Task: Create in the project AgileFrame in Backlog an issue 'Create a new online platform for online graphic design courses with advanced design tools and project collaboration features', assign it to team member softage.1@softage.net and change the status to IN PROGRESS. Create in the project AgileFrame in Backlog an issue 'Implement a new cloud-based payroll management system for a company with advanced payroll processing and tax calculation features', assign it to team member softage.2@softage.net and change the status to IN PROGRESS
Action: Mouse moved to (203, 64)
Screenshot: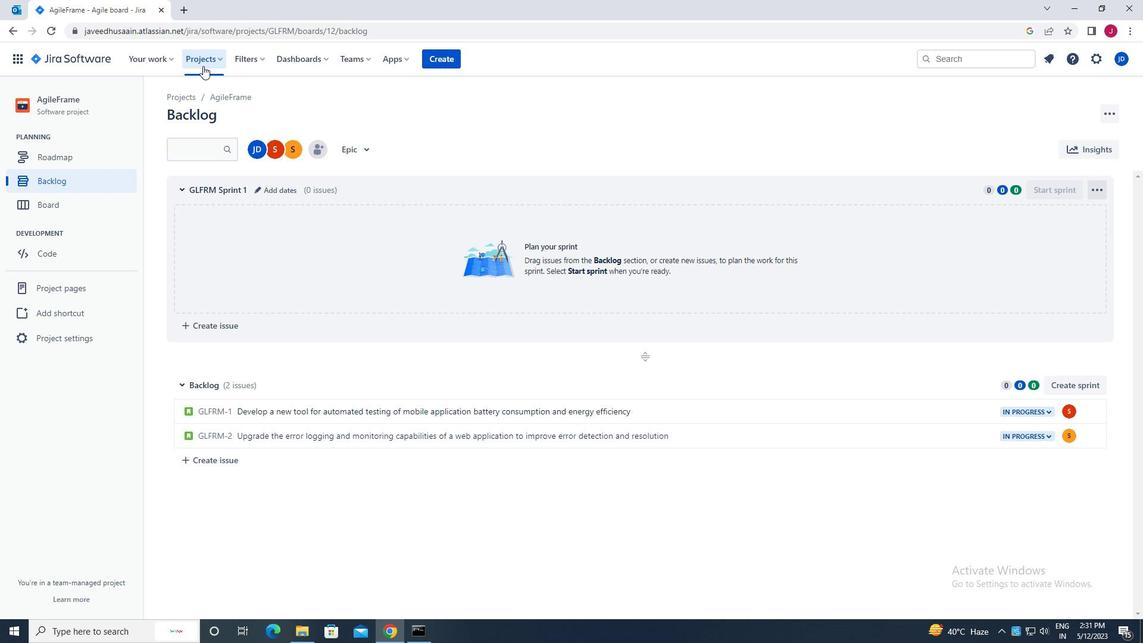
Action: Mouse pressed left at (203, 64)
Screenshot: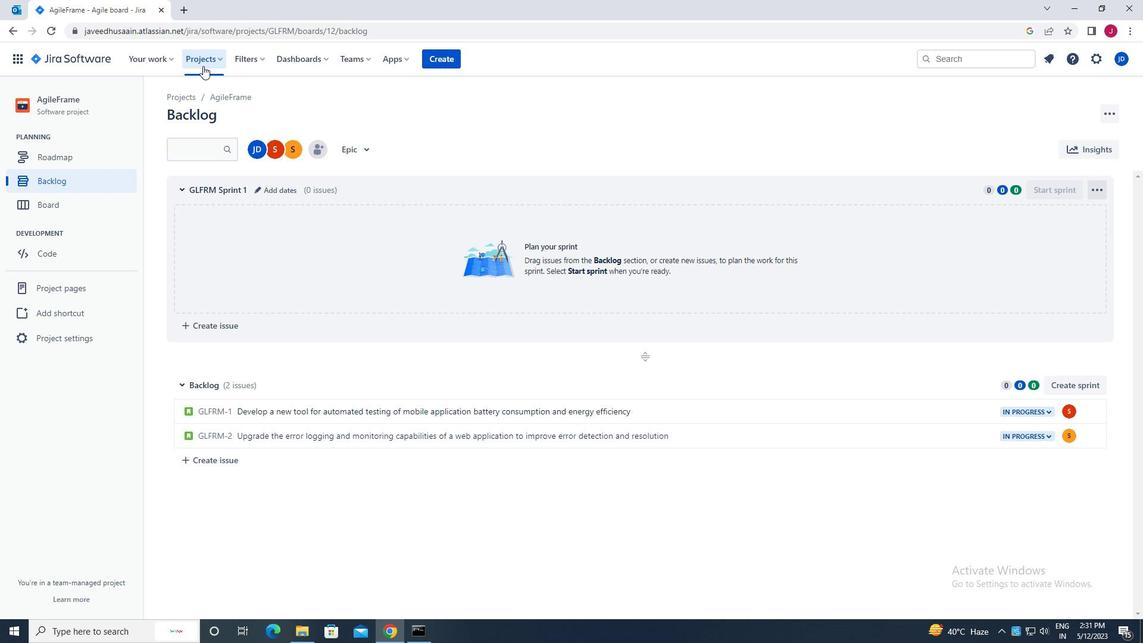 
Action: Mouse moved to (256, 113)
Screenshot: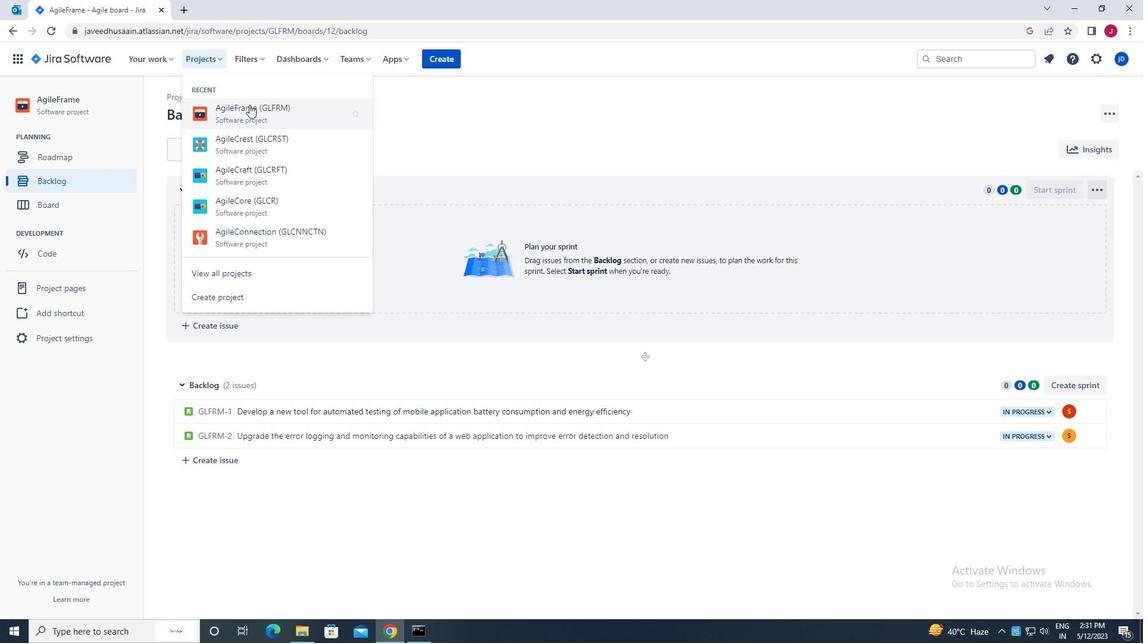 
Action: Mouse pressed left at (256, 113)
Screenshot: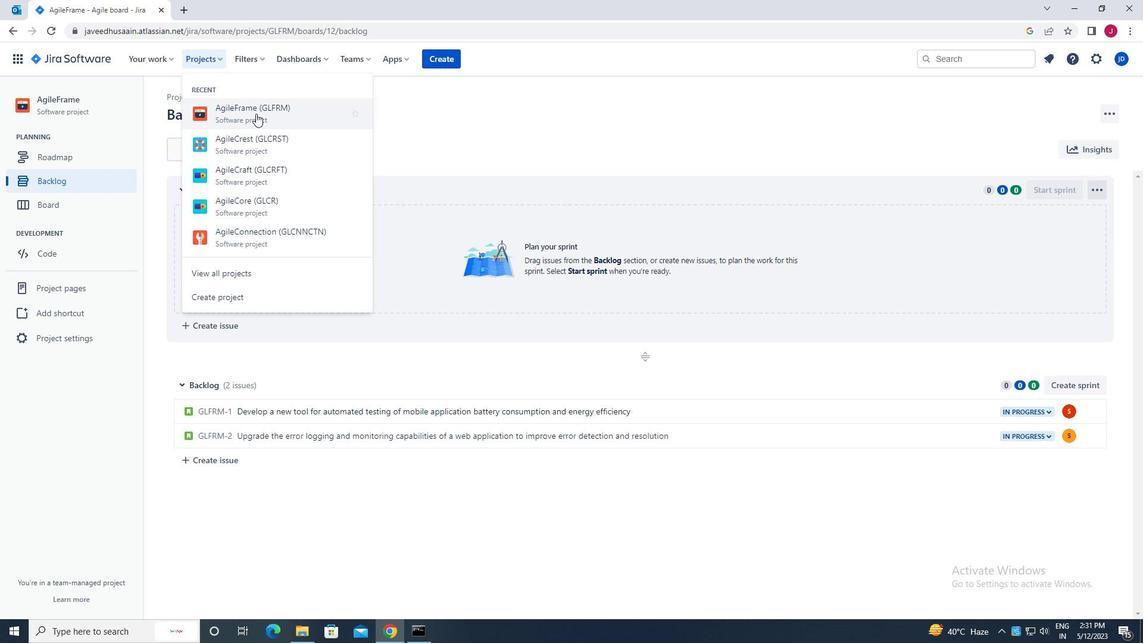 
Action: Mouse moved to (72, 184)
Screenshot: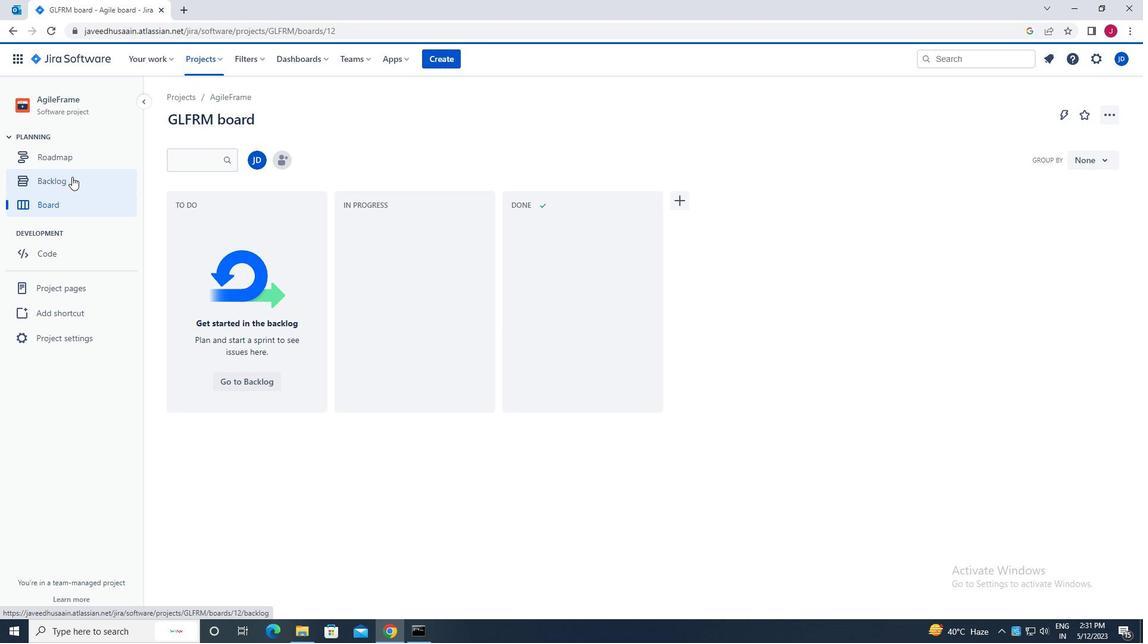 
Action: Mouse pressed left at (72, 184)
Screenshot: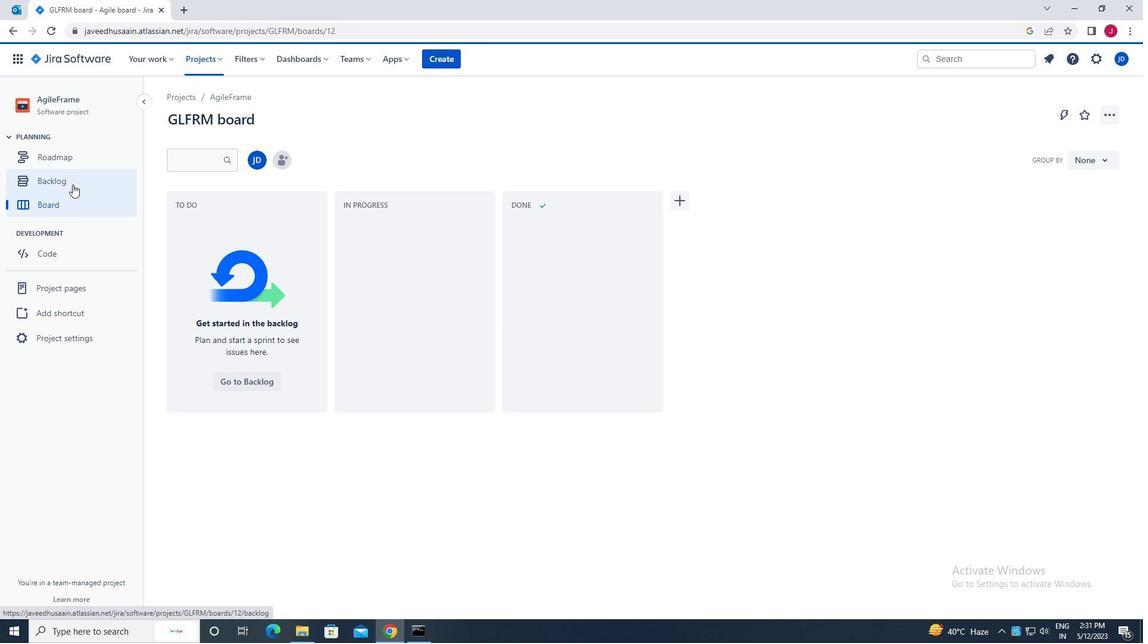 
Action: Mouse moved to (223, 462)
Screenshot: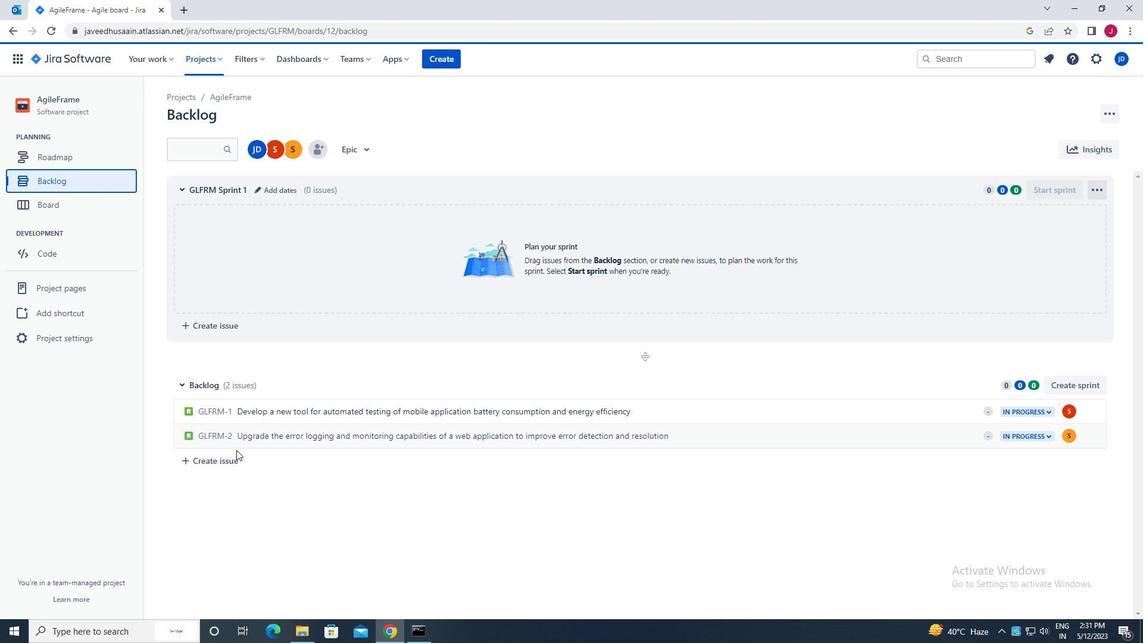 
Action: Mouse pressed left at (223, 462)
Screenshot: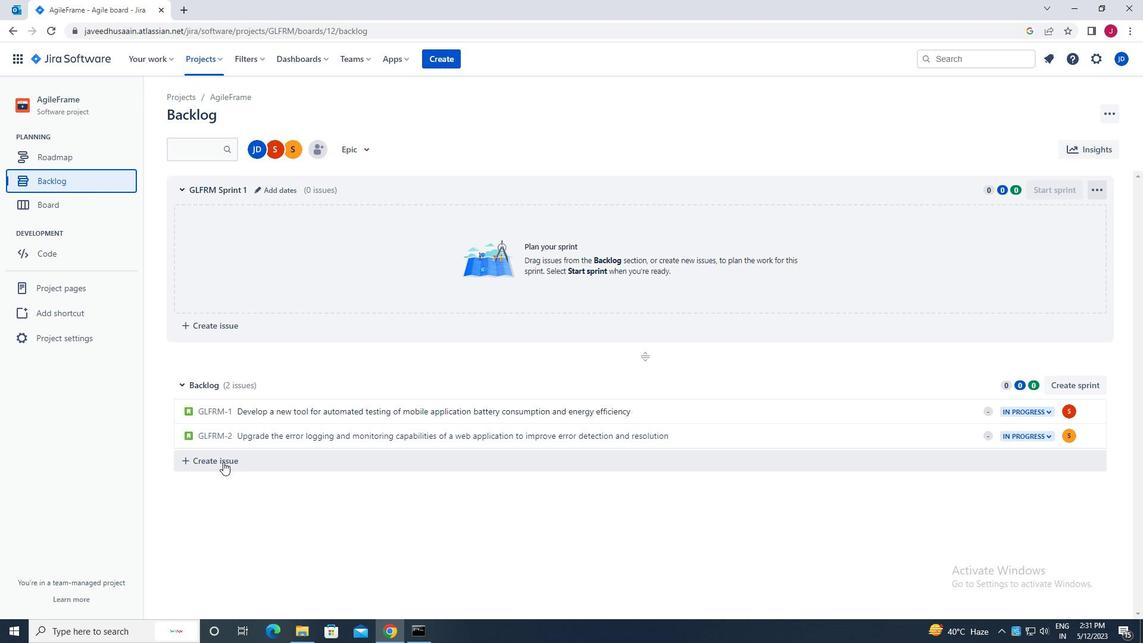 
Action: Mouse moved to (249, 463)
Screenshot: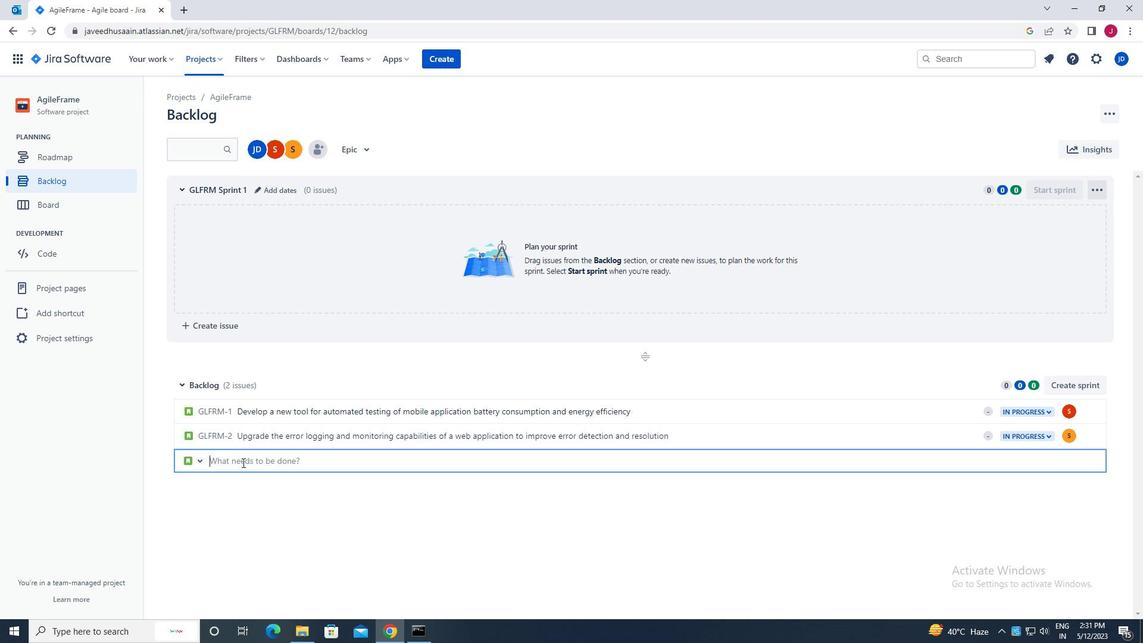 
Action: Mouse pressed left at (249, 463)
Screenshot: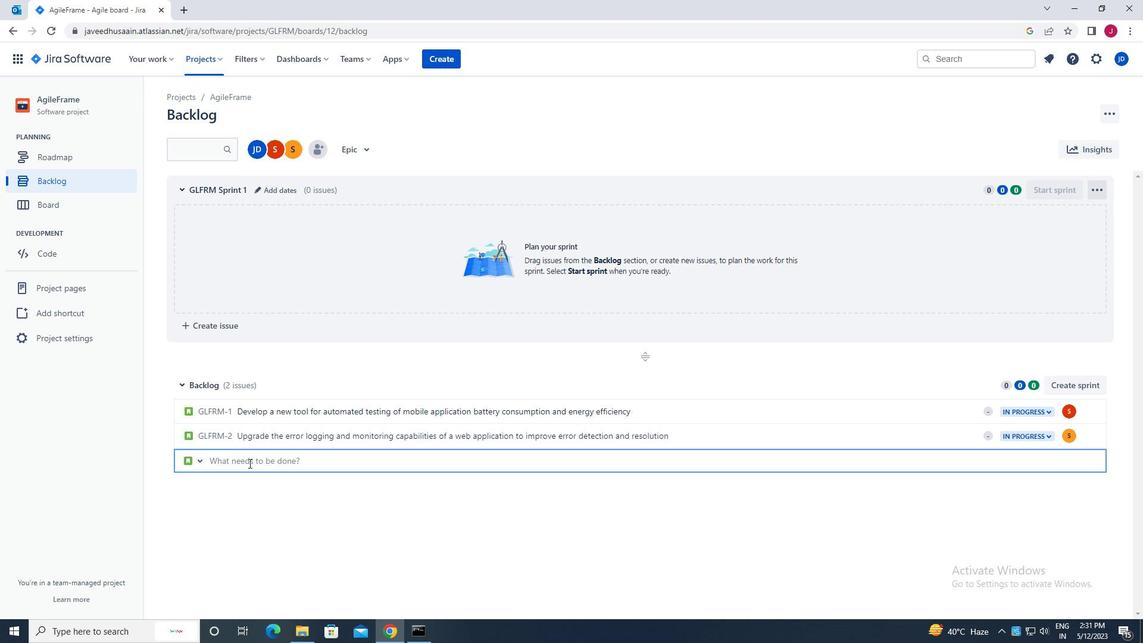 
Action: Key pressed c<Key.caps_lock>reate<Key.space>a<Key.space>new<Key.space>online<Key.space>platform<Key.space>for<Key.space>online<Key.space>graphic<Key.space>design<Key.space>courses<Key.space>with<Key.space>advanced<Key.space>design<Key.space>tools<Key.space>and<Key.space>project<Key.space>collaboration<Key.space>features<Key.enter>
Screenshot: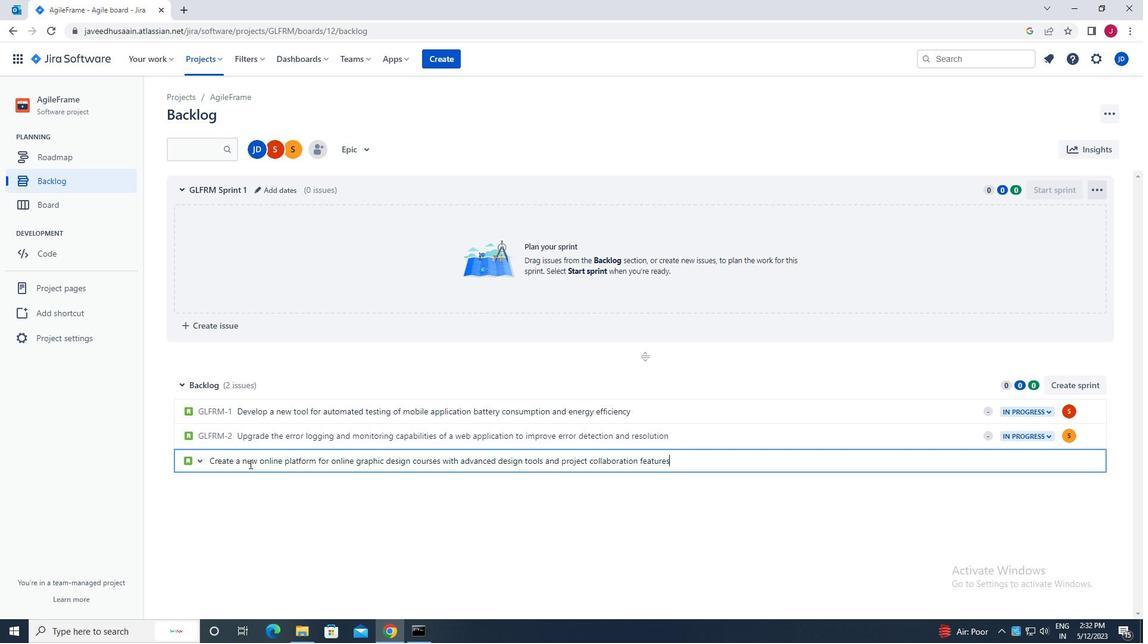 
Action: Mouse moved to (1072, 460)
Screenshot: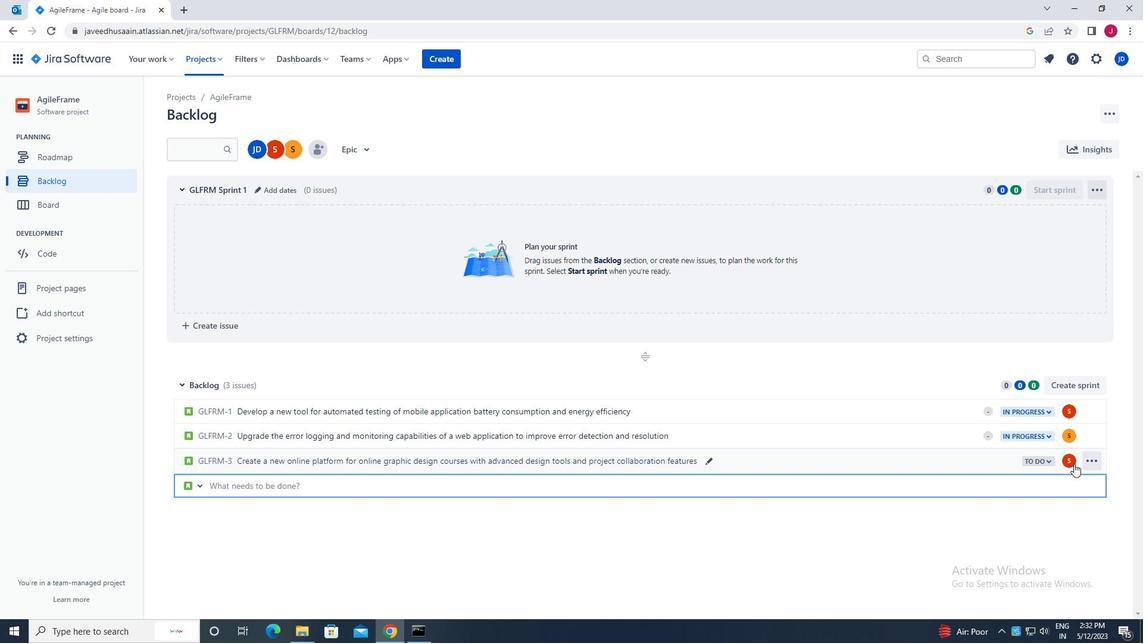 
Action: Mouse pressed left at (1072, 460)
Screenshot: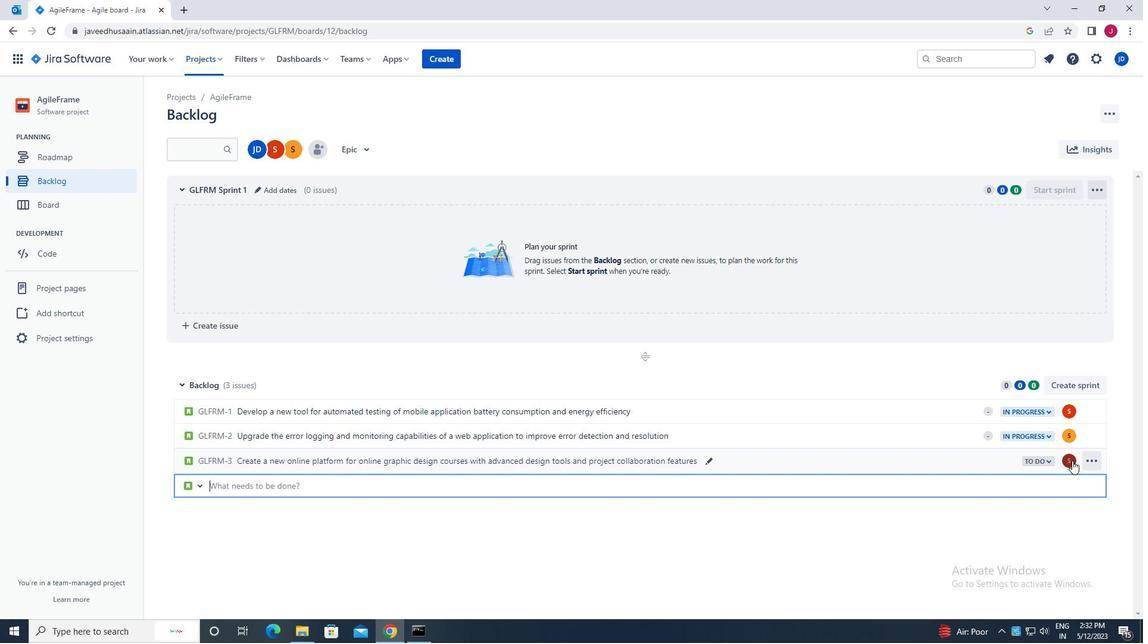 
Action: Mouse moved to (978, 488)
Screenshot: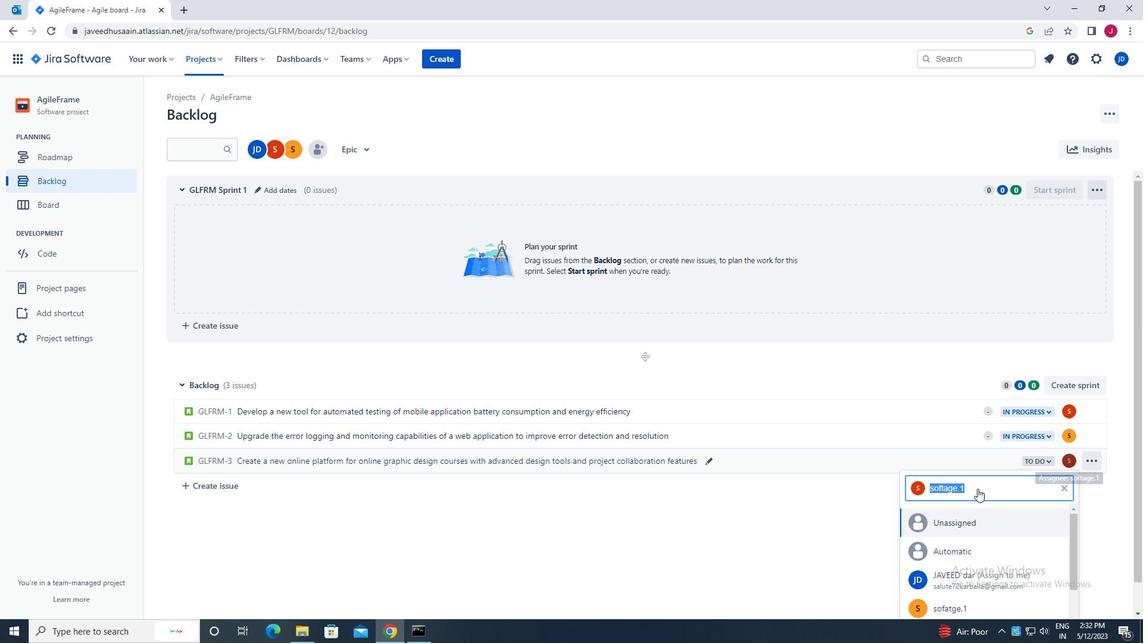 
Action: Mouse pressed left at (978, 488)
Screenshot: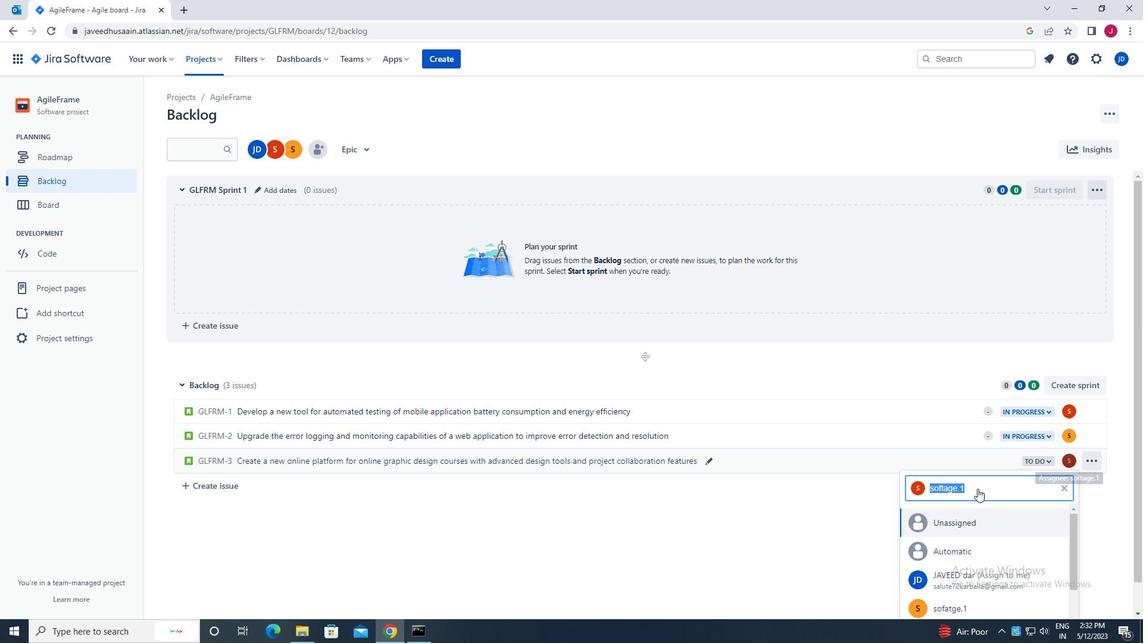 
Action: Mouse moved to (973, 482)
Screenshot: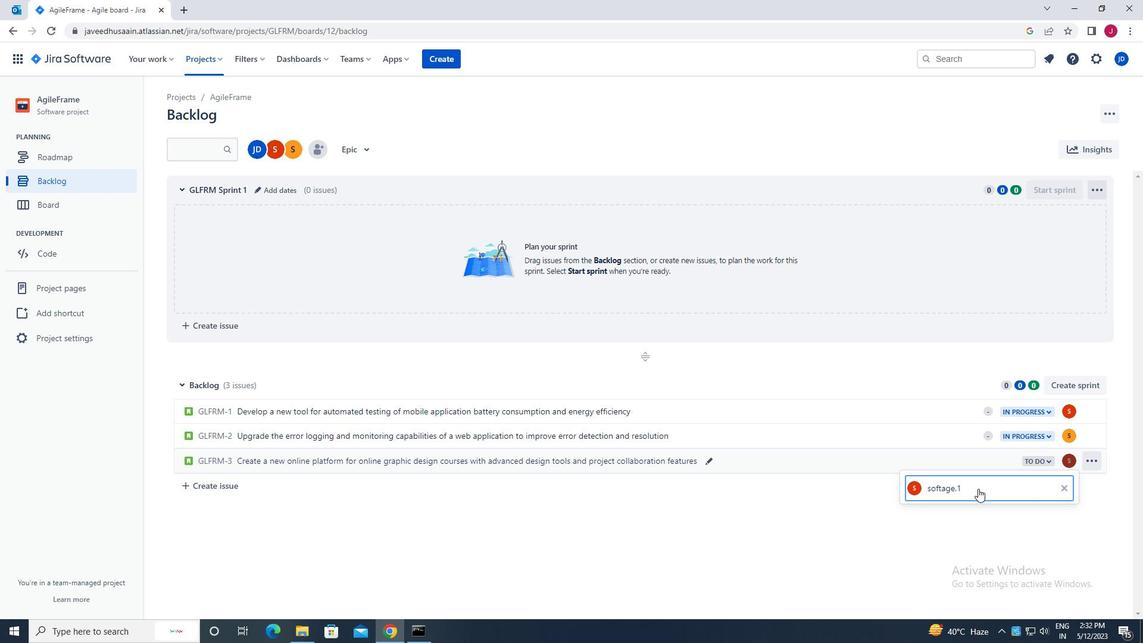 
Action: Key pressed soft
Screenshot: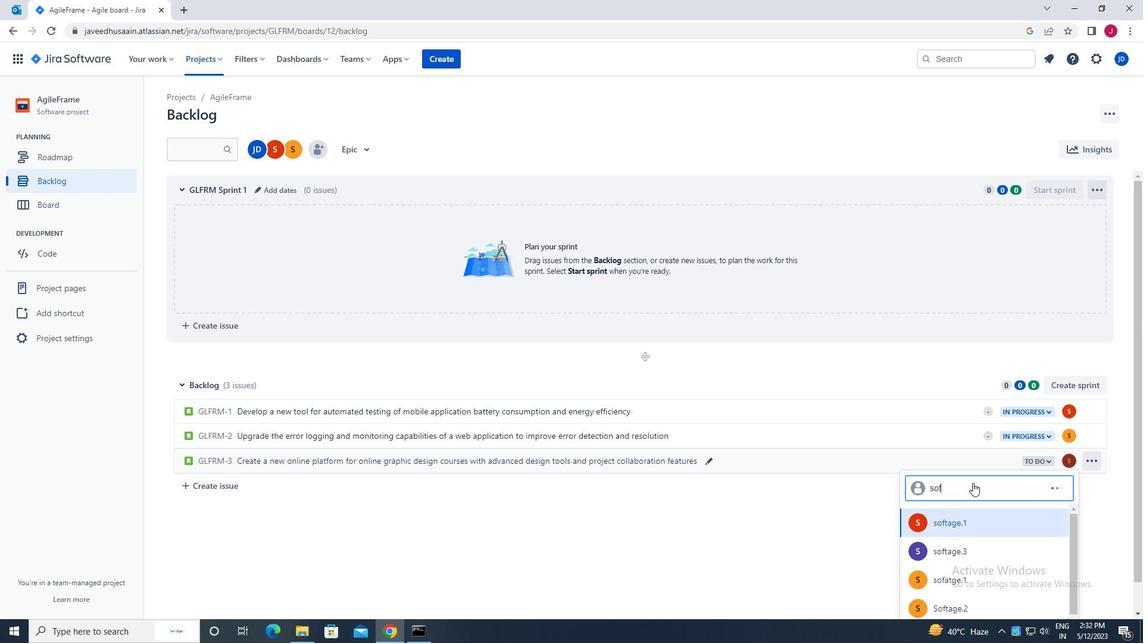 
Action: Mouse moved to (963, 525)
Screenshot: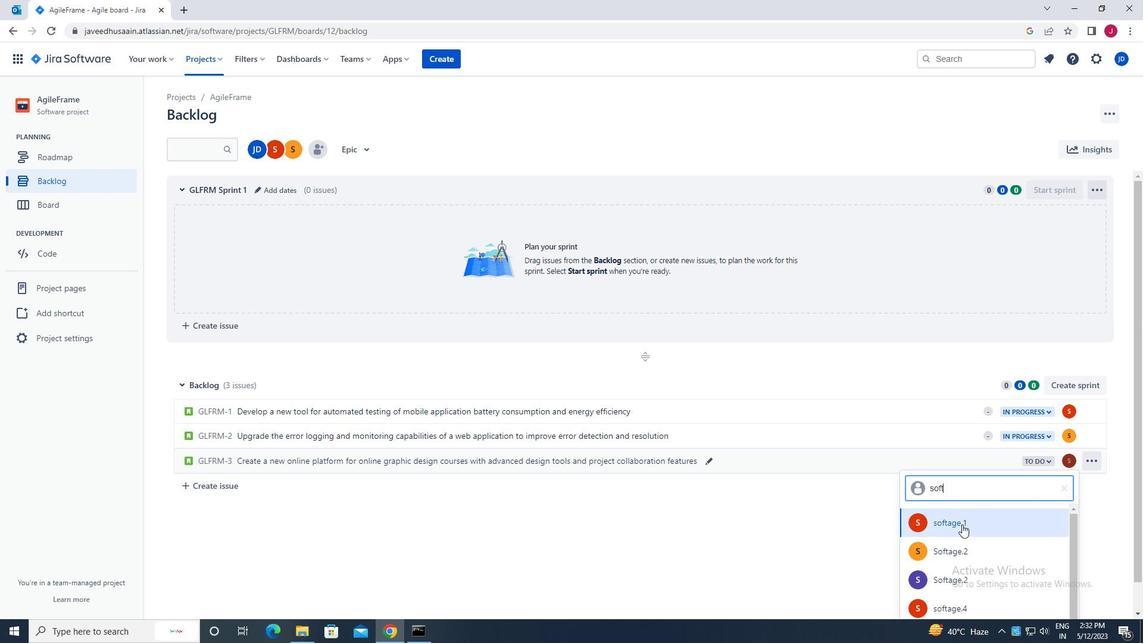 
Action: Mouse pressed left at (963, 525)
Screenshot: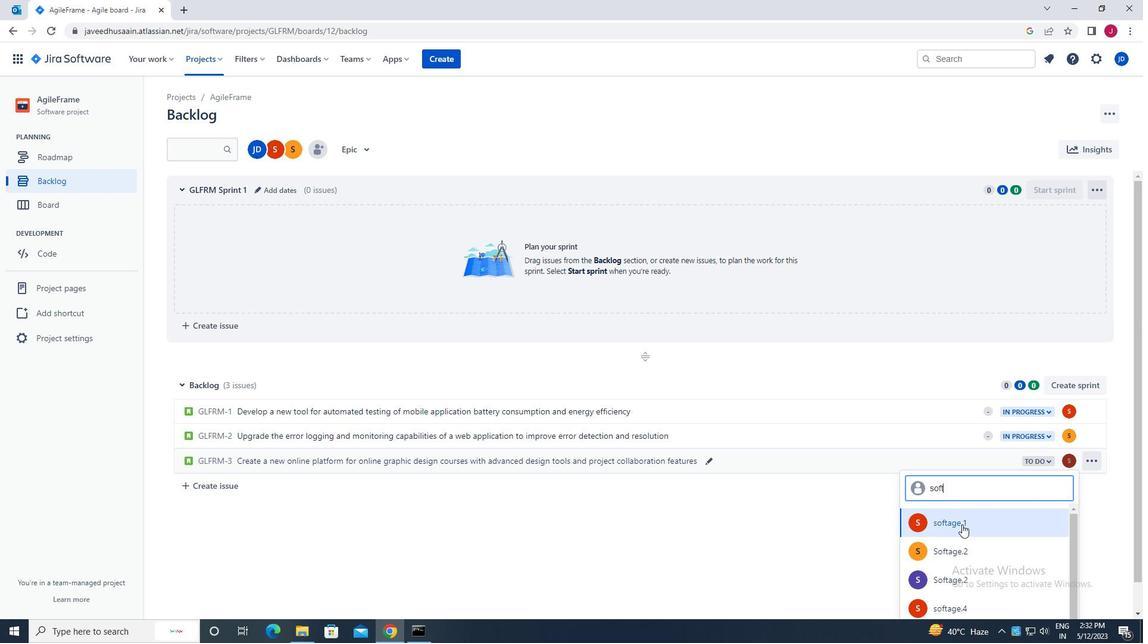 
Action: Mouse moved to (1039, 460)
Screenshot: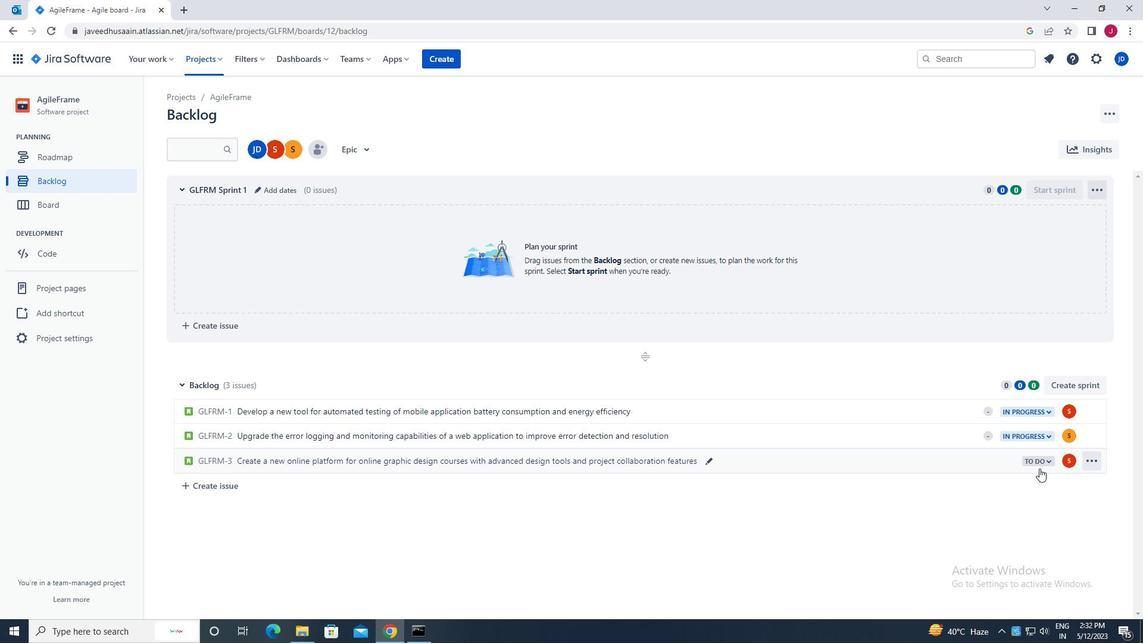 
Action: Mouse pressed left at (1039, 460)
Screenshot: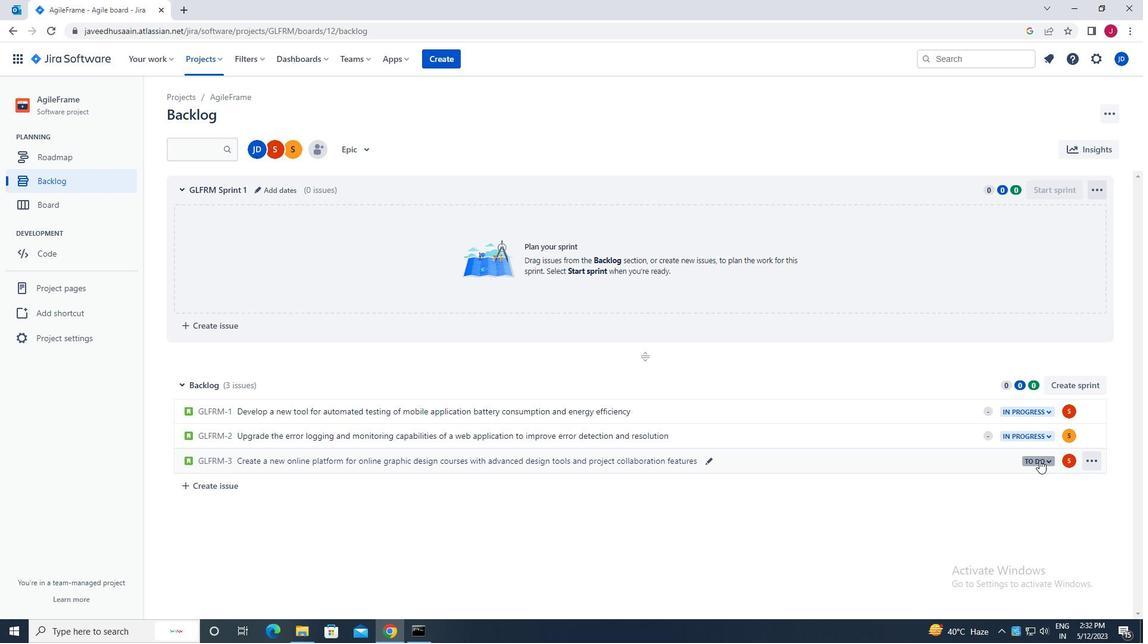 
Action: Mouse moved to (968, 485)
Screenshot: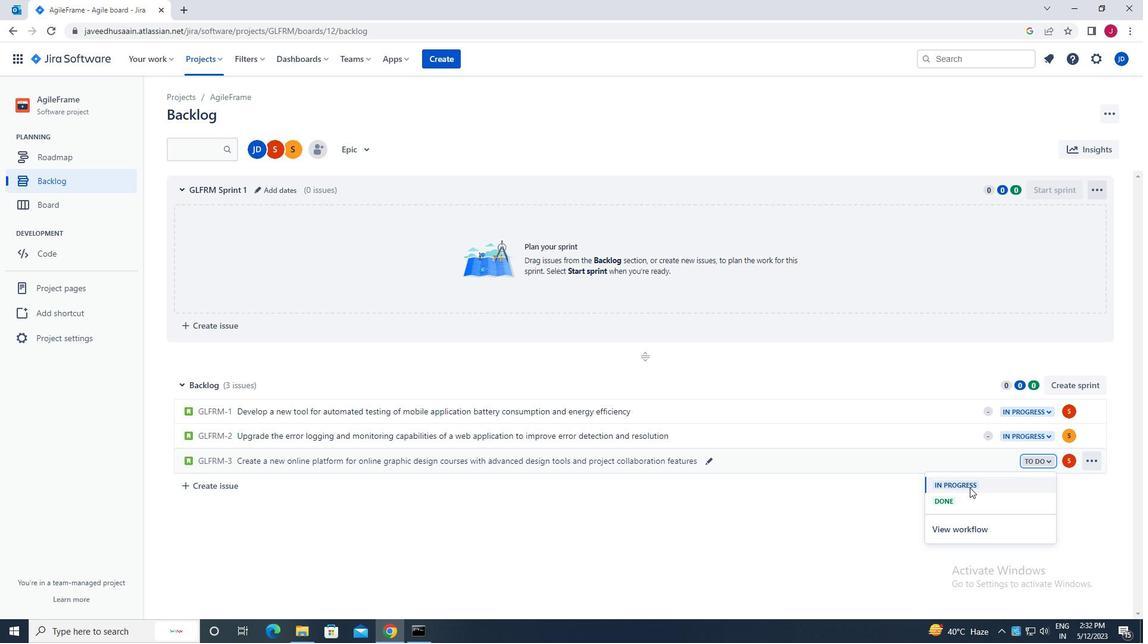 
Action: Mouse pressed left at (968, 485)
Screenshot: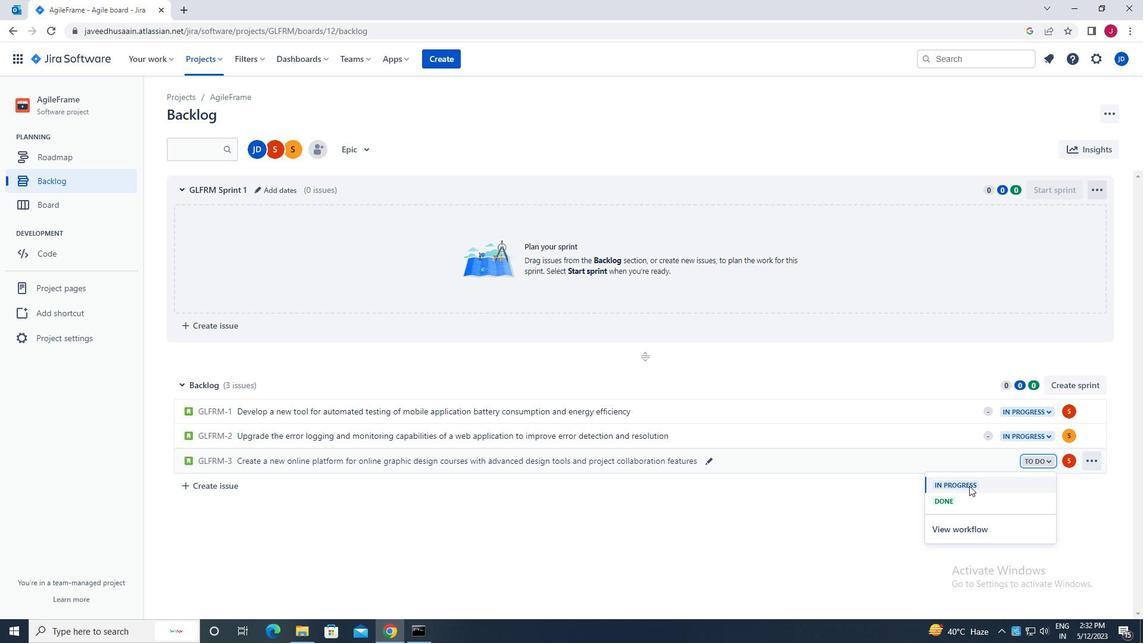 
Action: Mouse moved to (226, 488)
Screenshot: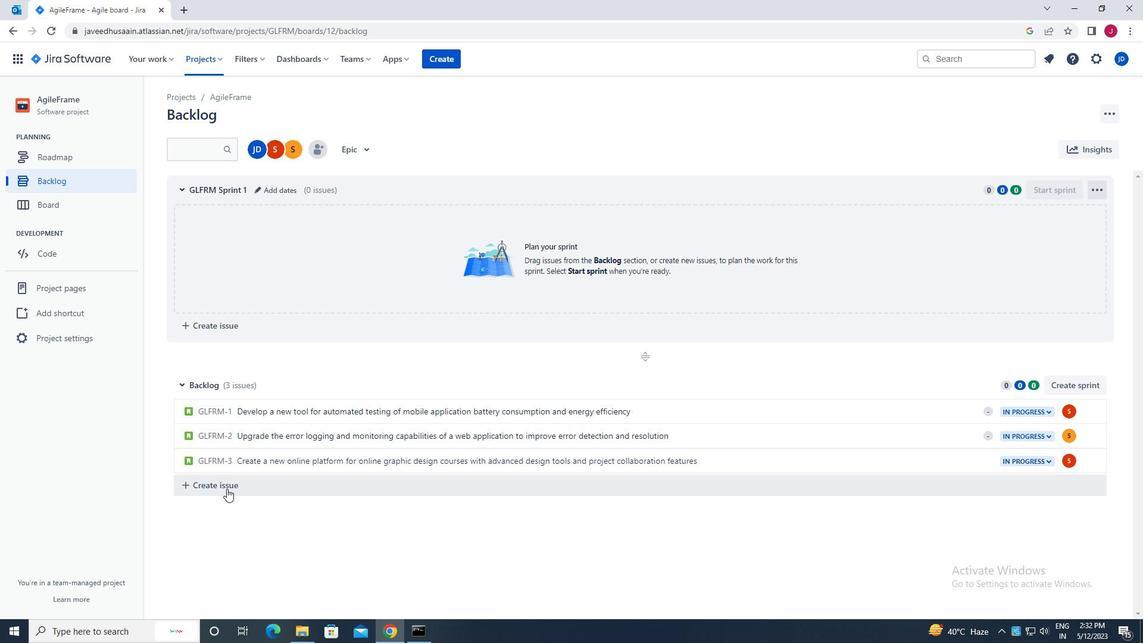 
Action: Mouse pressed left at (226, 488)
Screenshot: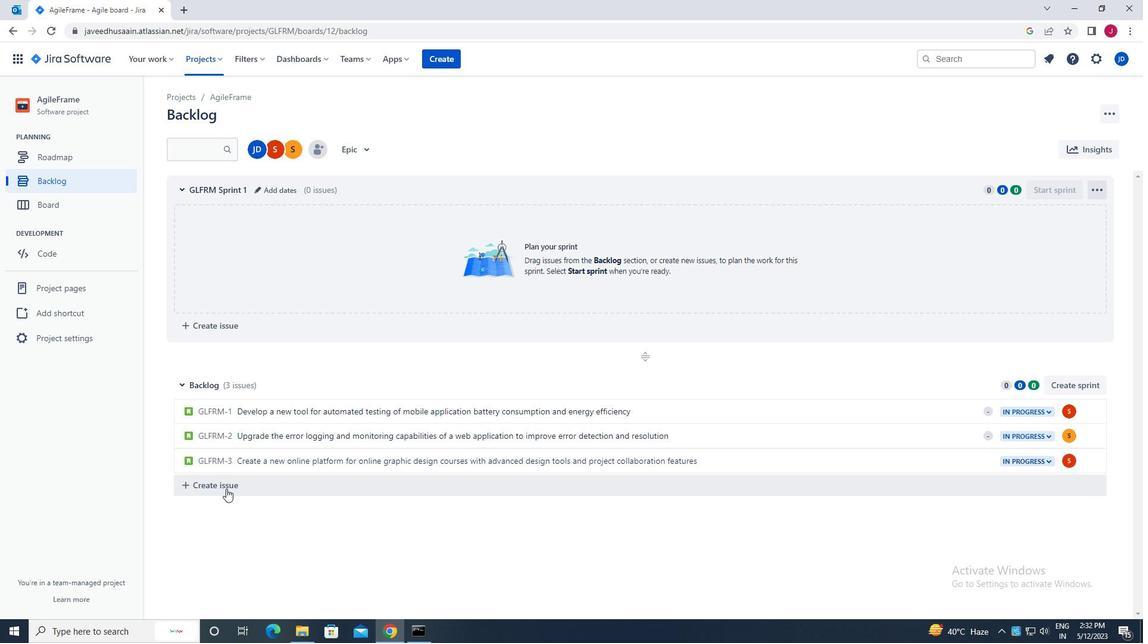 
Action: Mouse moved to (231, 490)
Screenshot: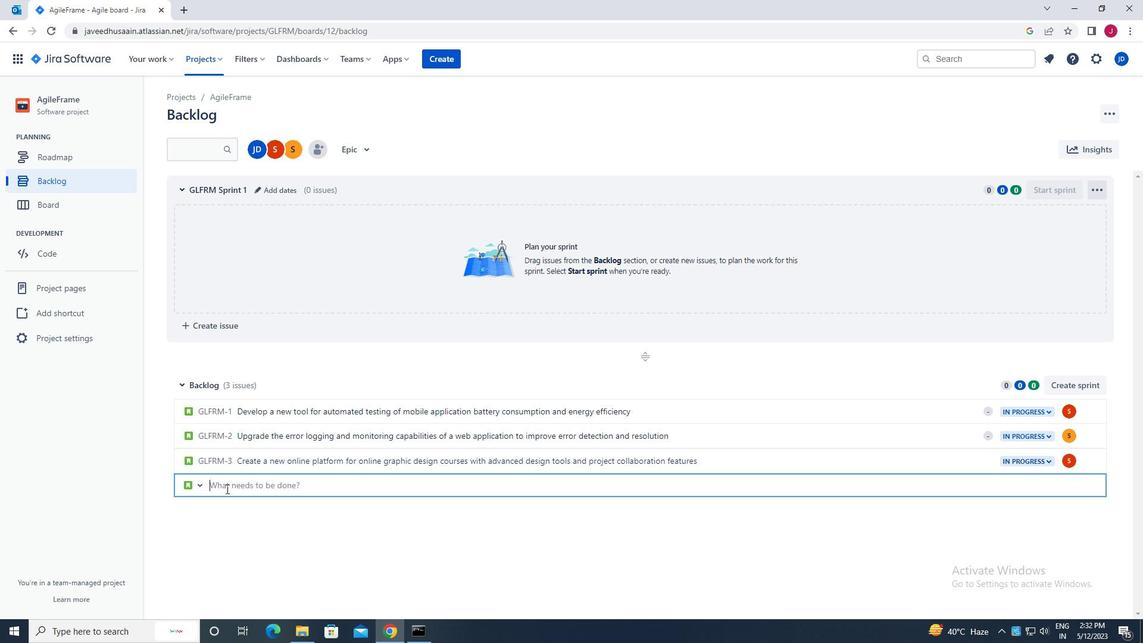 
Action: Key pressed <Key.caps_lock>i<Key.caps_lock>mplement<Key.space>a<Key.space>new<Key.space>cloud-based<Key.space>payroll<Key.space>management<Key.space>system<Key.space>for<Key.space>a<Key.space>company<Key.space>with<Key.space>advanced<Key.space>payroll<Key.space>processing<Key.space>and<Key.space>tac<Key.backspace>x<Key.space>calculation<Key.space>features<Key.enter>
Screenshot: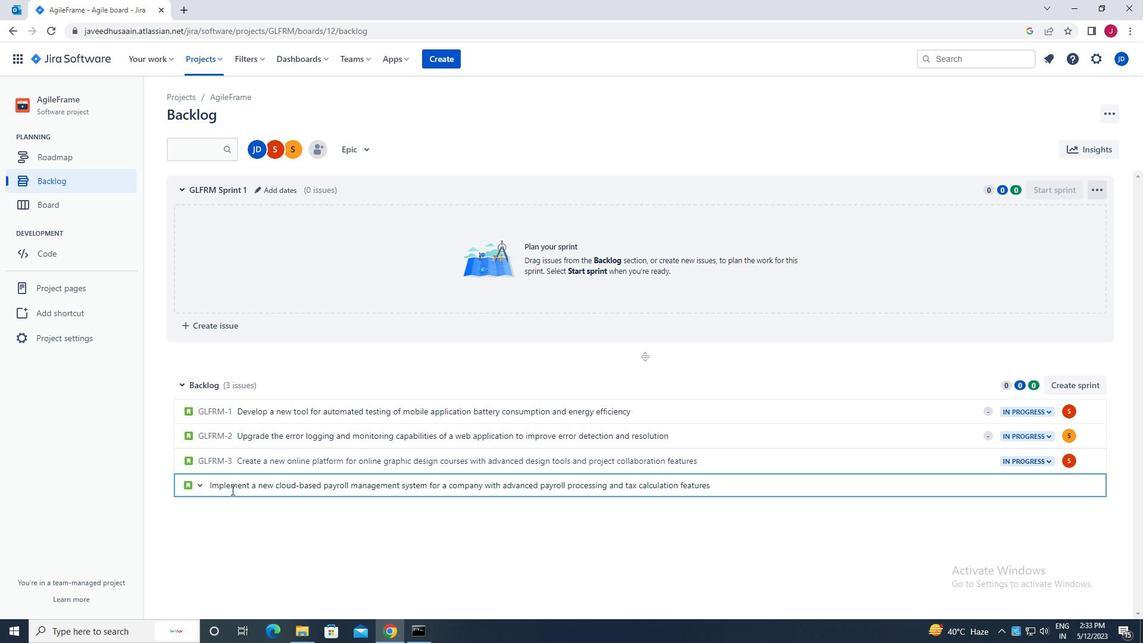 
Action: Mouse moved to (1067, 485)
Screenshot: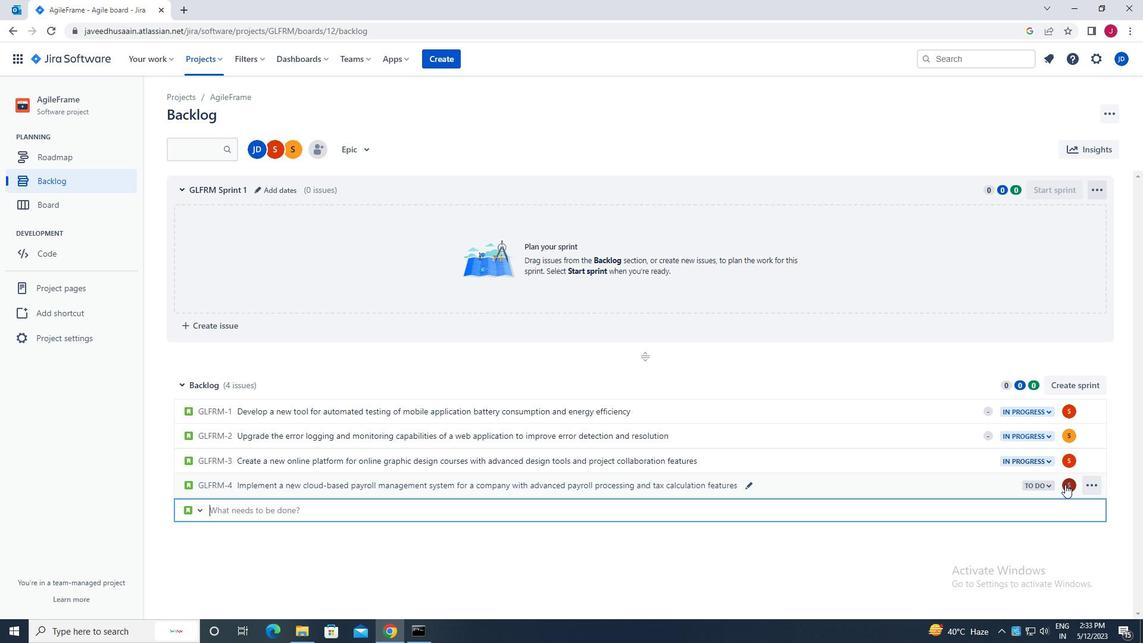 
Action: Mouse pressed left at (1067, 485)
Screenshot: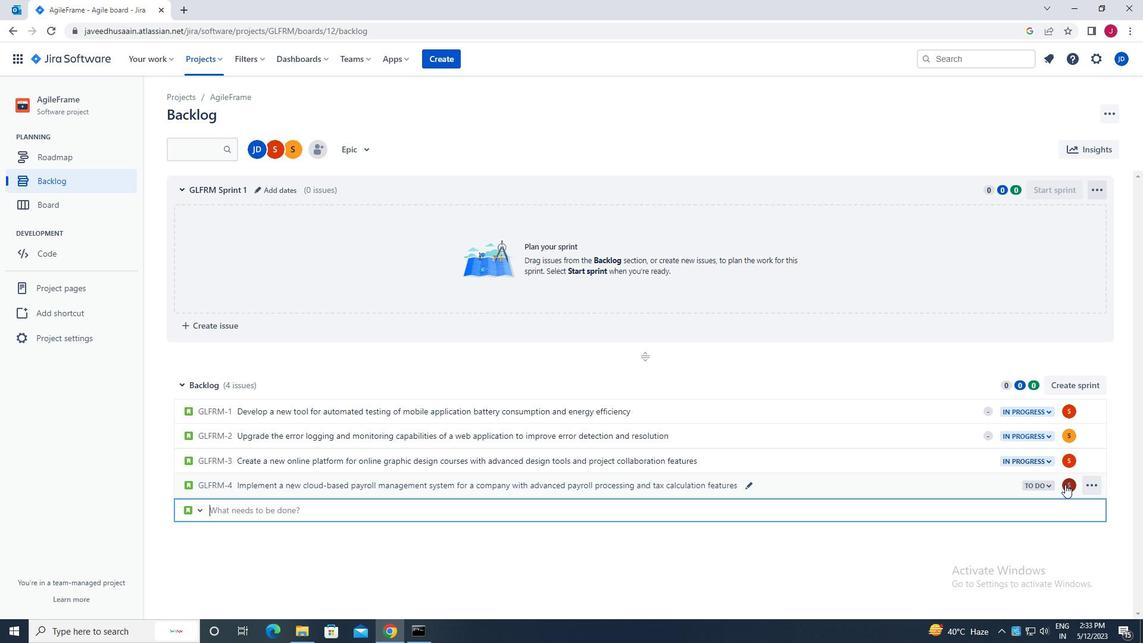 
Action: Mouse moved to (995, 514)
Screenshot: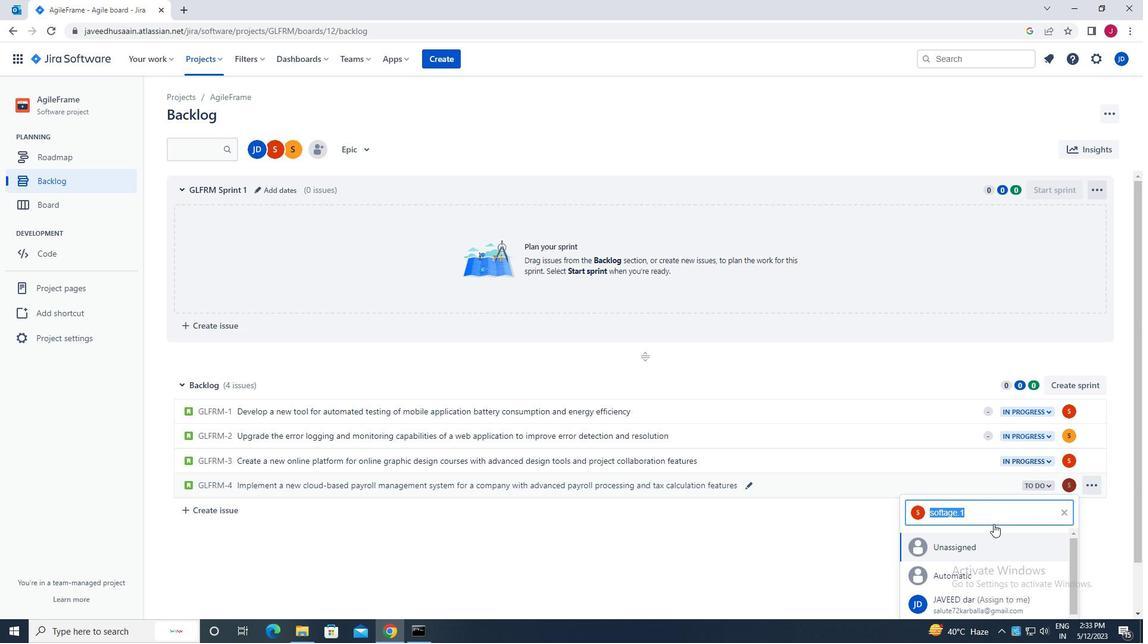 
Action: Mouse pressed left at (995, 514)
Screenshot: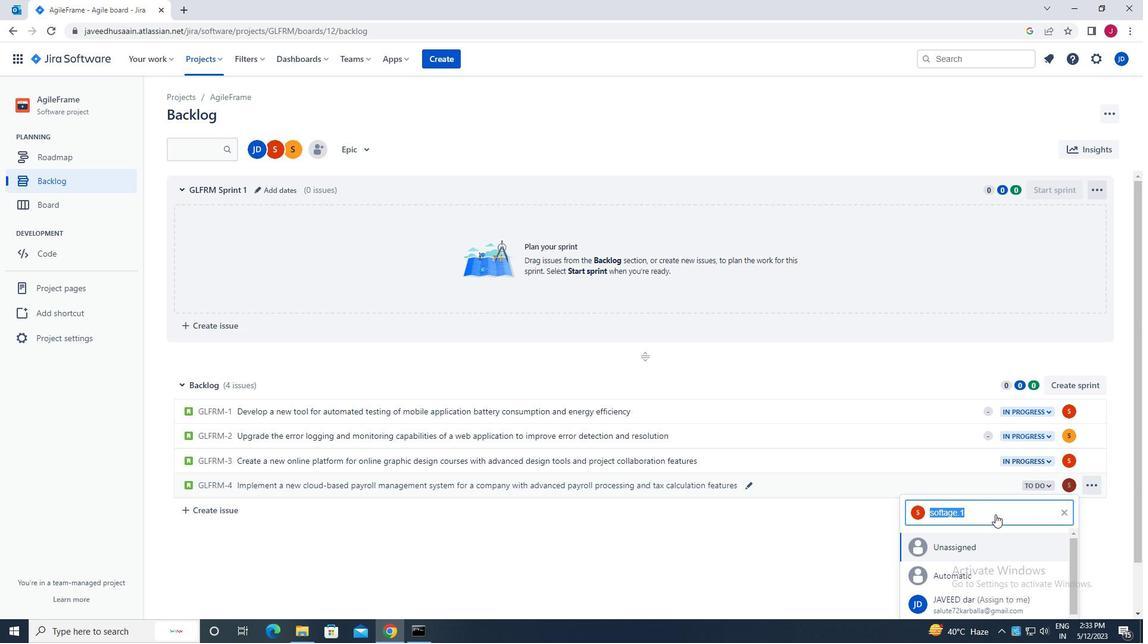 
Action: Mouse moved to (995, 514)
Screenshot: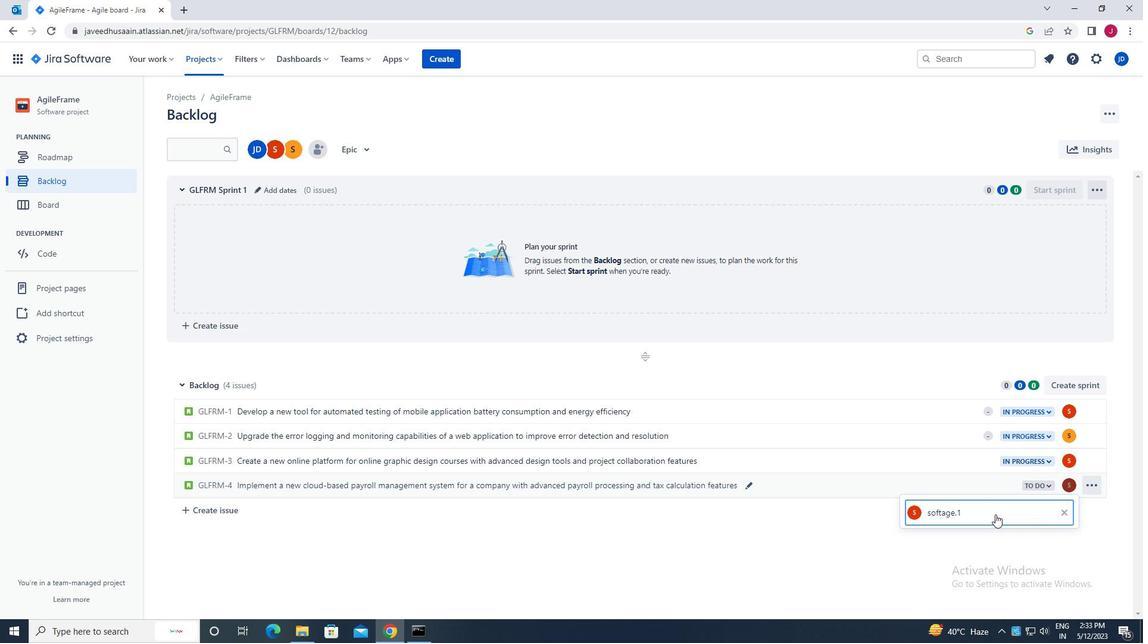 
Action: Key pressed soft
Screenshot: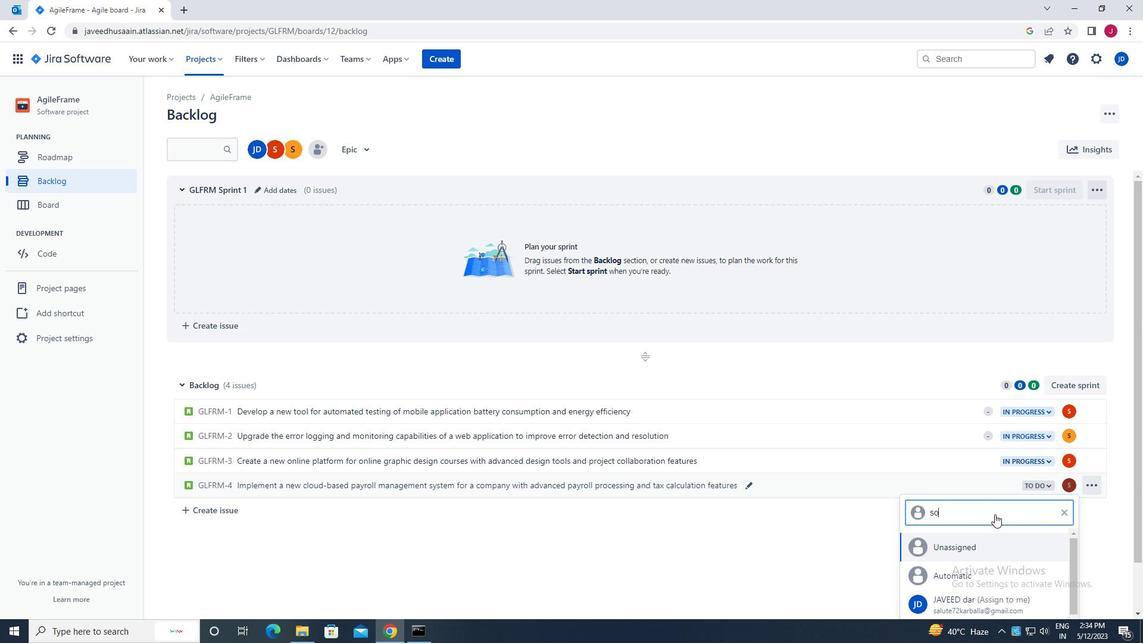 
Action: Mouse moved to (978, 574)
Screenshot: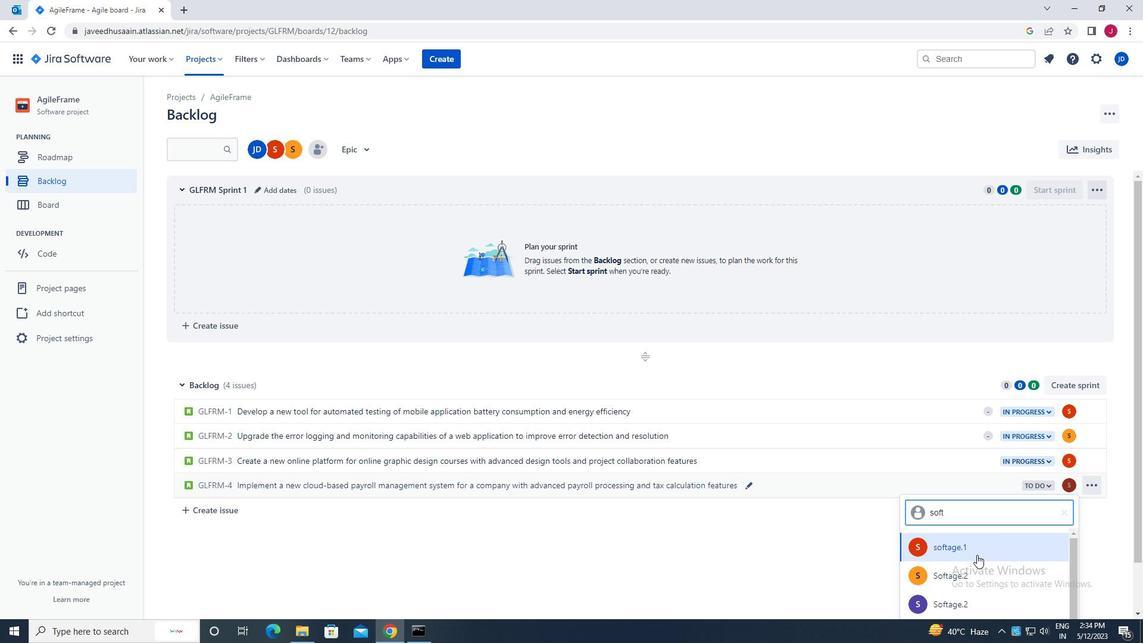 
Action: Mouse pressed left at (978, 574)
Screenshot: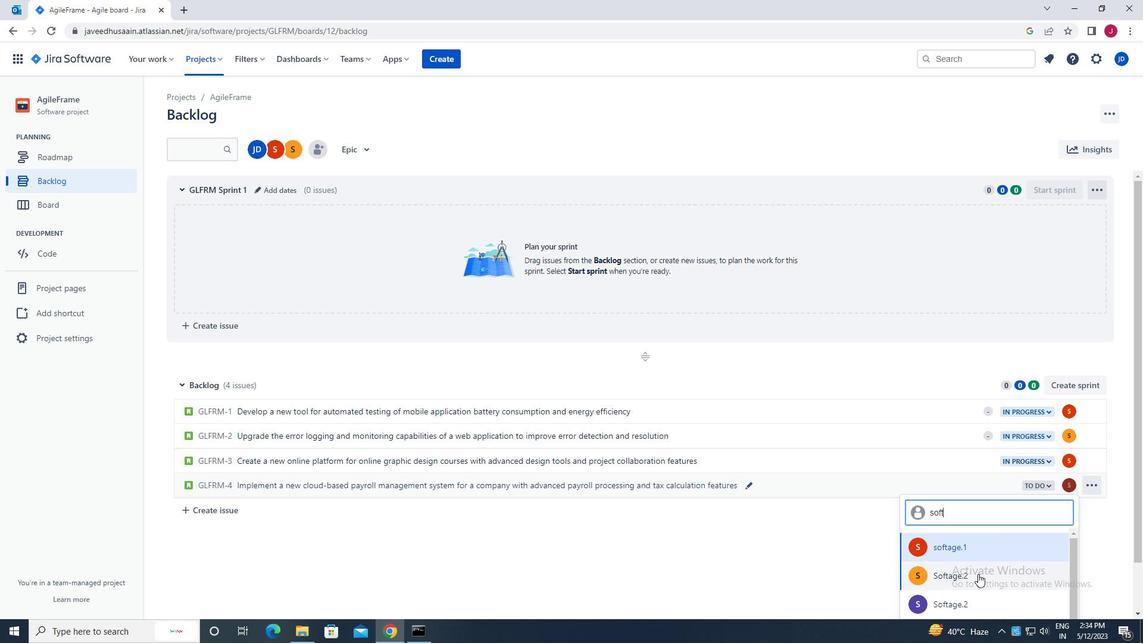 
Action: Mouse moved to (1039, 484)
Screenshot: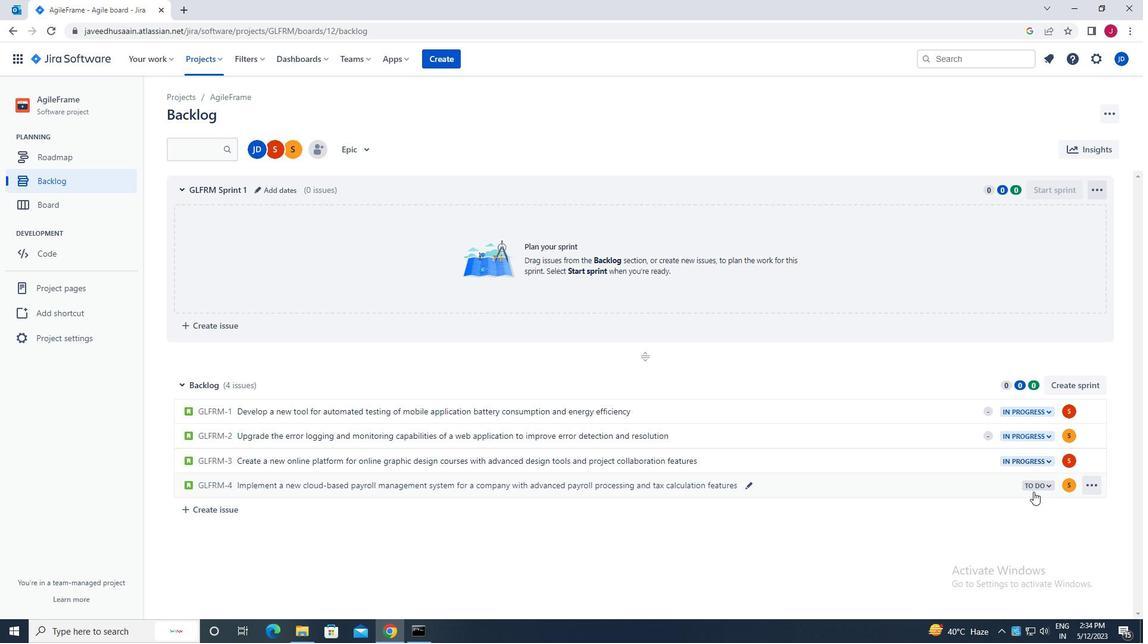 
Action: Mouse pressed left at (1039, 484)
Screenshot: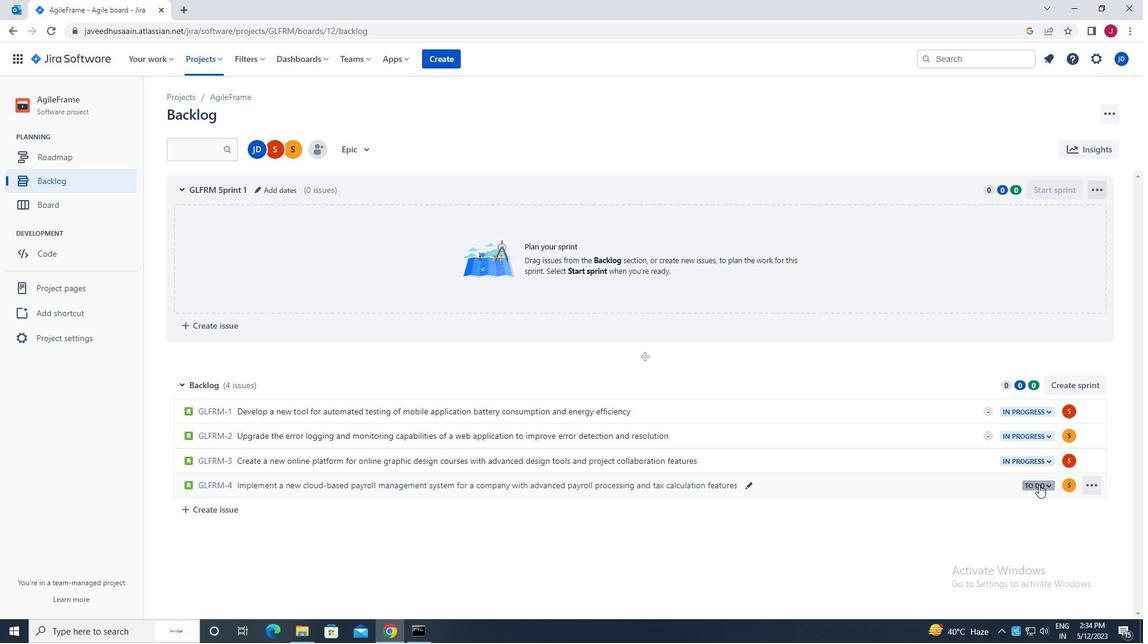 
Action: Mouse moved to (952, 509)
Screenshot: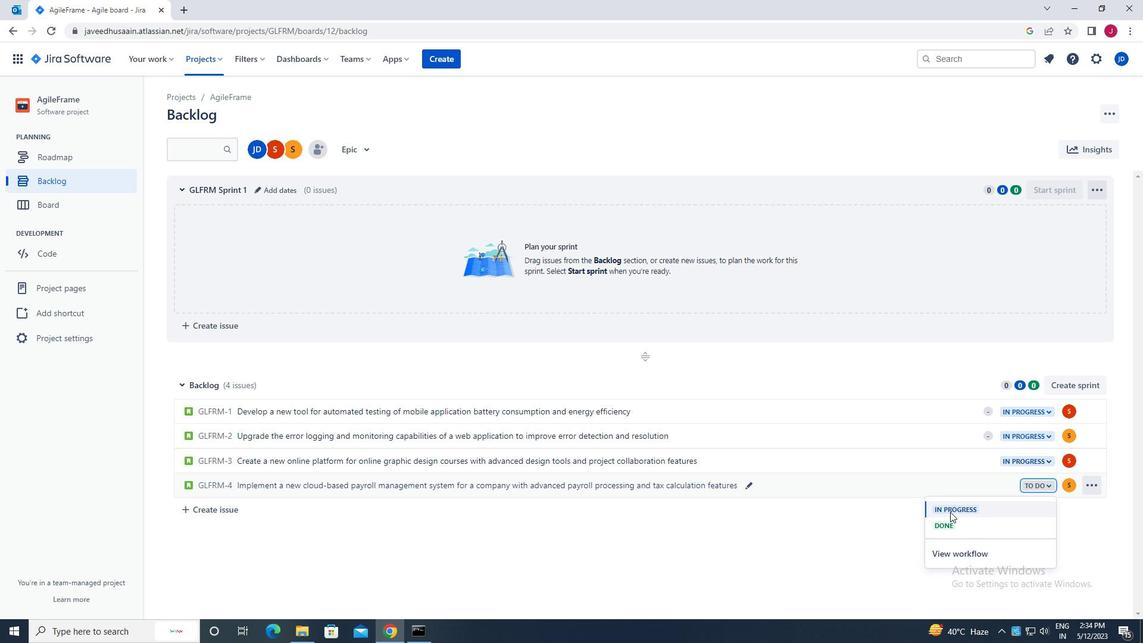 
Action: Mouse pressed left at (952, 509)
Screenshot: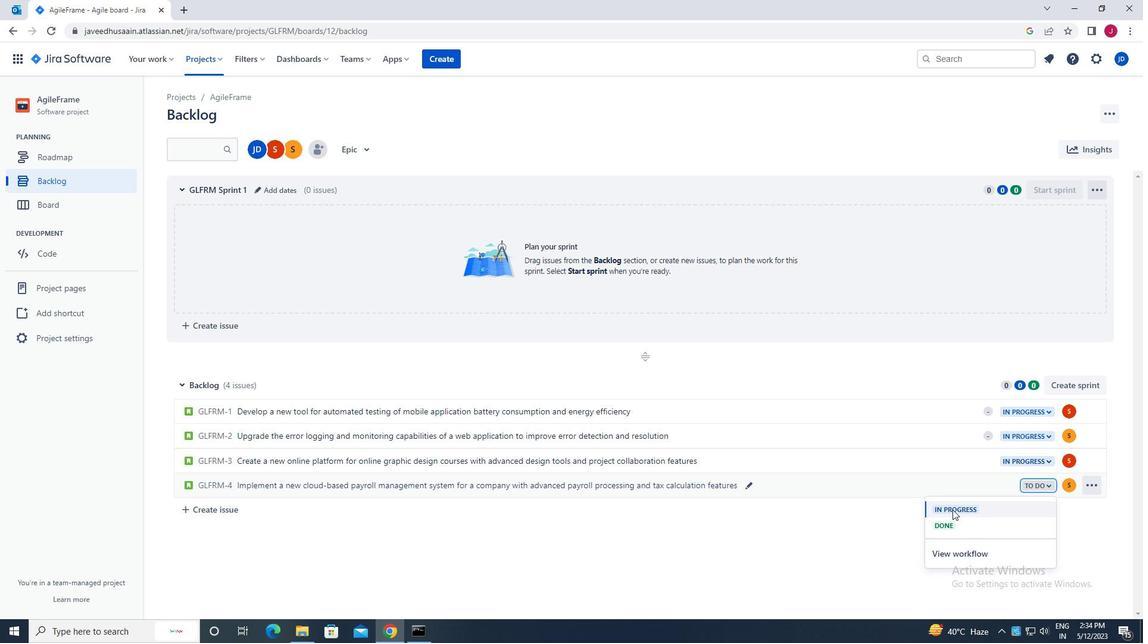 
